 Task: Add Radius Tour Travel Brush to the cart.
Action: Mouse moved to (687, 257)
Screenshot: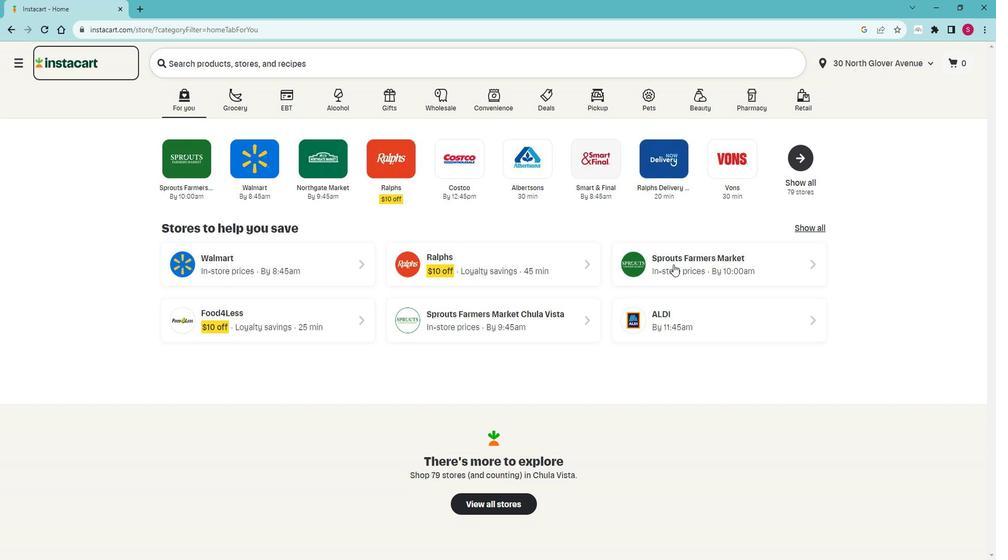 
Action: Mouse pressed left at (687, 257)
Screenshot: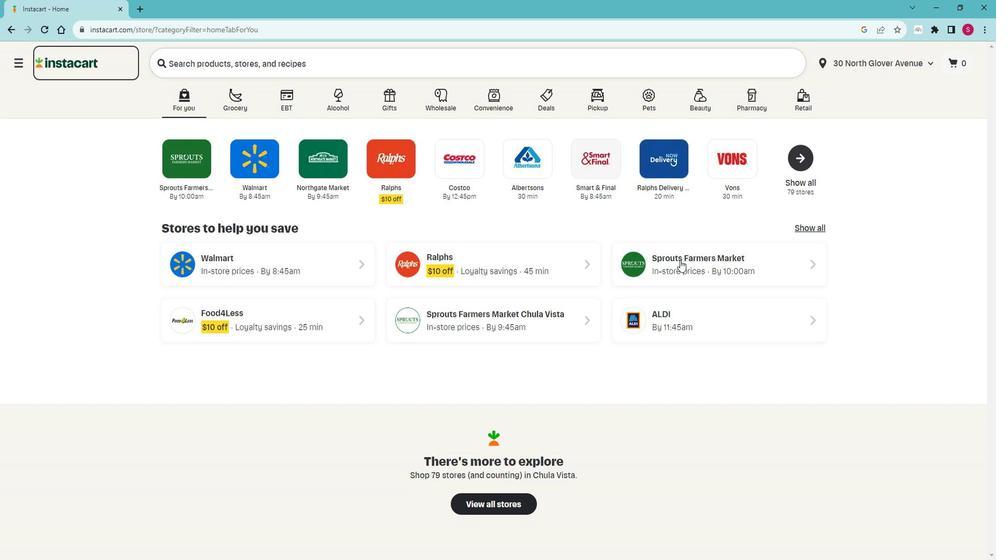 
Action: Mouse moved to (107, 369)
Screenshot: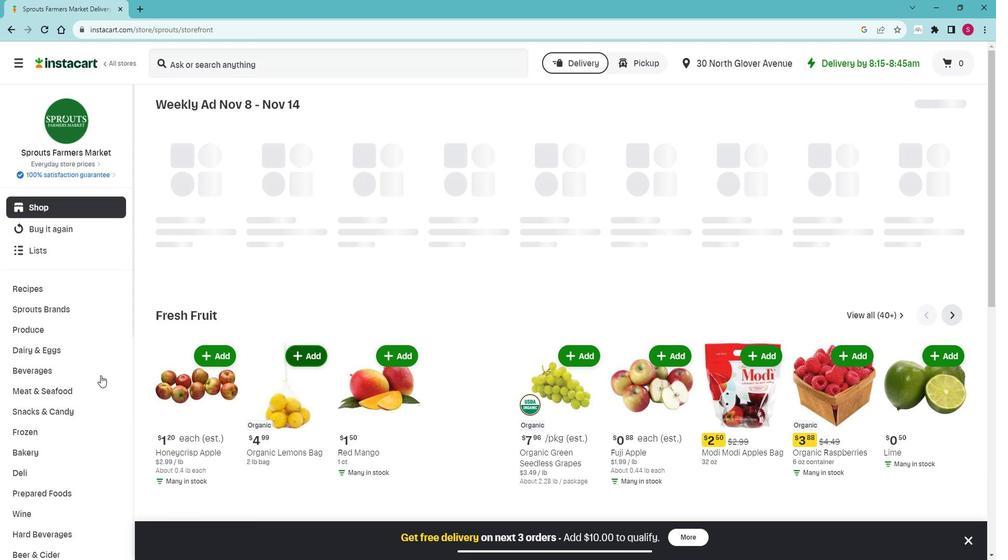 
Action: Mouse scrolled (107, 368) with delta (0, 0)
Screenshot: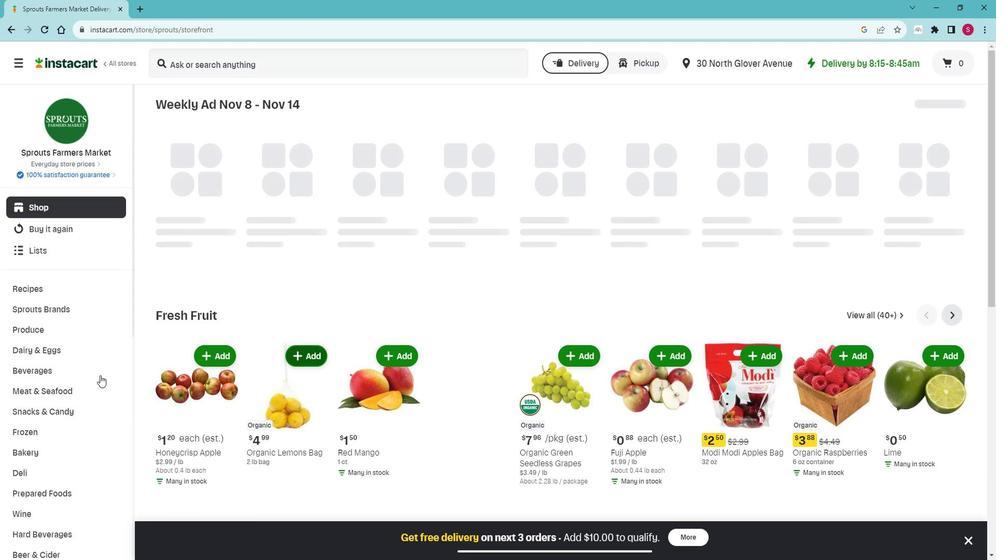 
Action: Mouse moved to (98, 367)
Screenshot: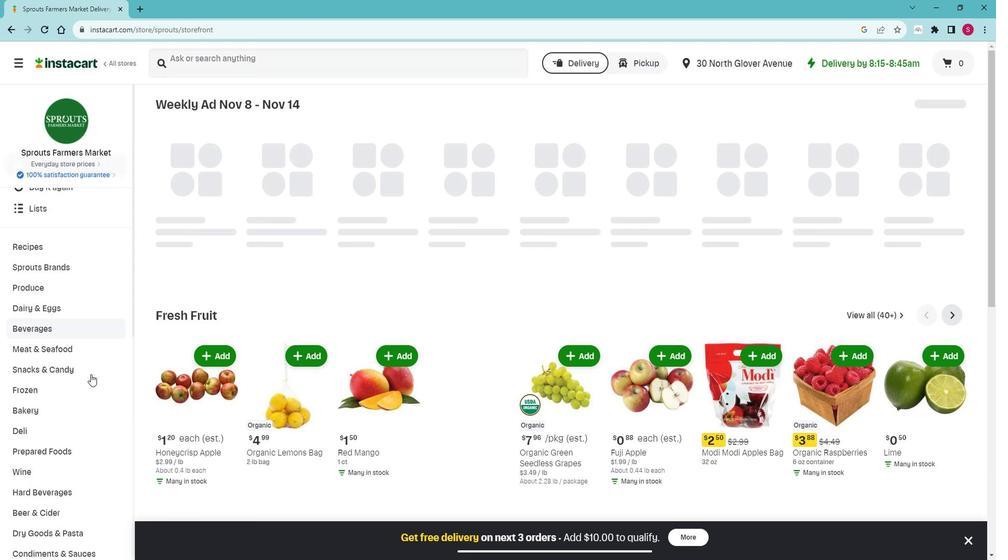 
Action: Mouse scrolled (98, 367) with delta (0, 0)
Screenshot: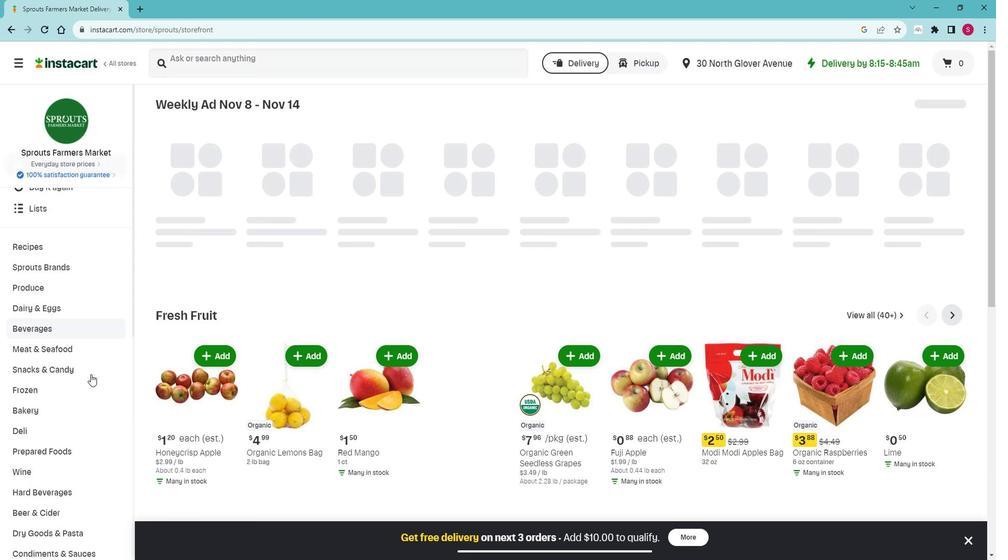 
Action: Mouse moved to (93, 367)
Screenshot: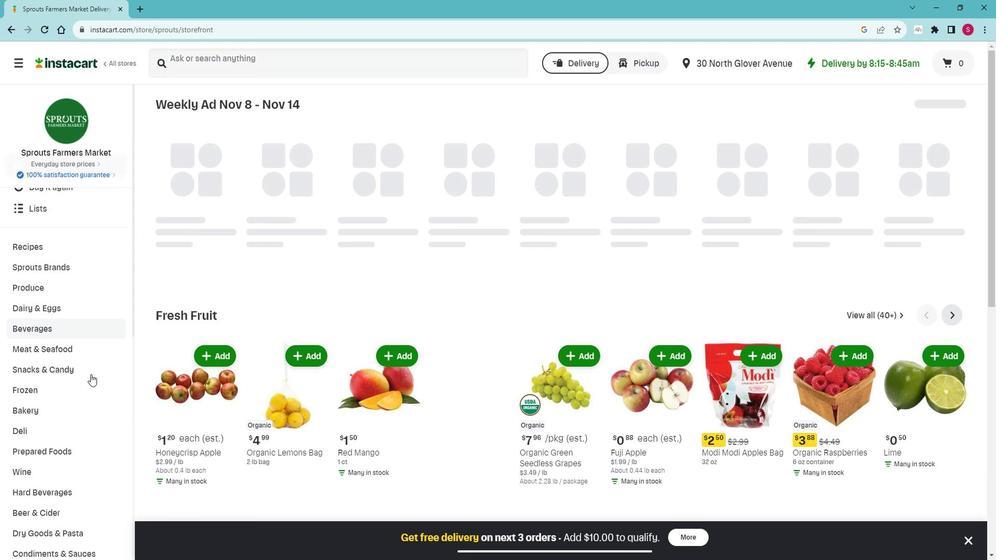 
Action: Mouse scrolled (93, 367) with delta (0, 0)
Screenshot: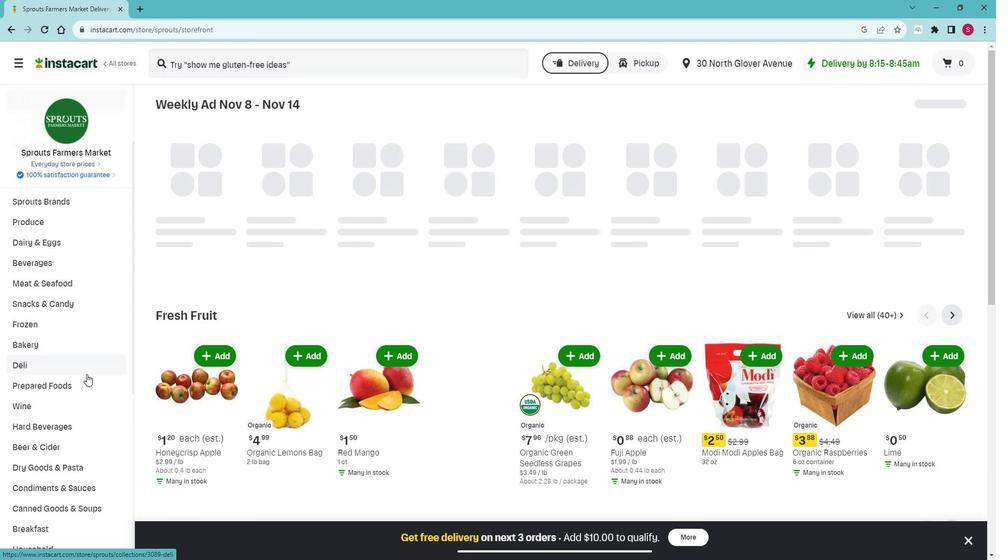 
Action: Mouse scrolled (93, 367) with delta (0, 0)
Screenshot: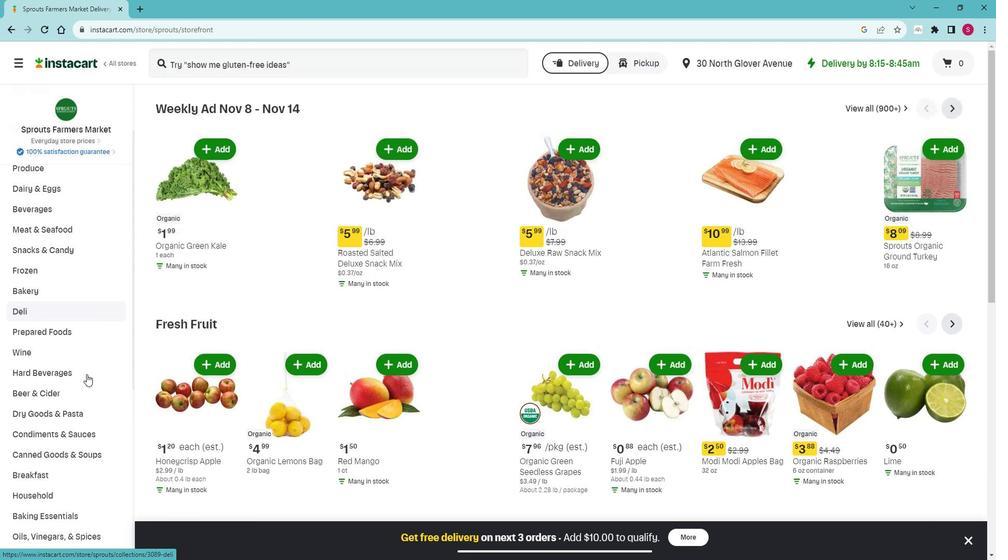 
Action: Mouse moved to (88, 362)
Screenshot: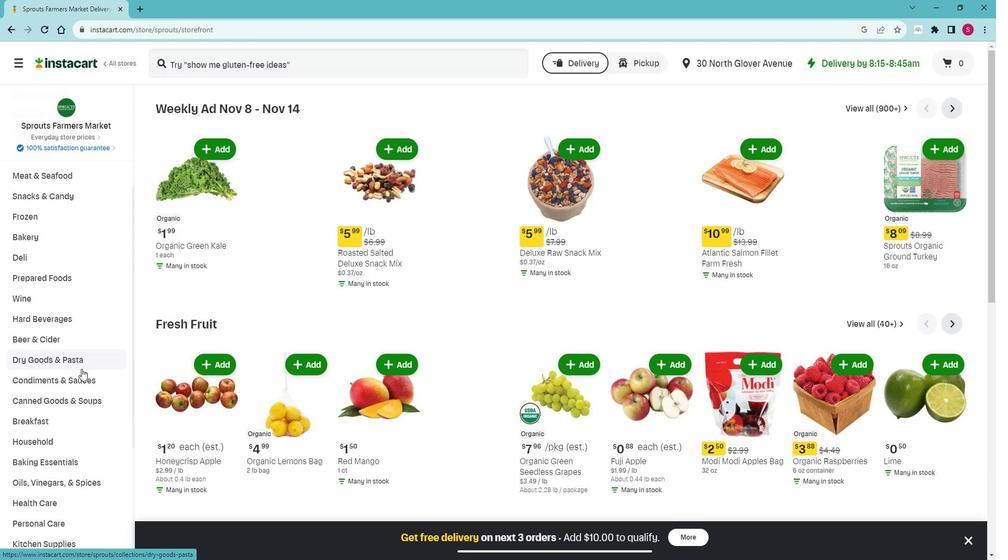 
Action: Mouse scrolled (88, 361) with delta (0, 0)
Screenshot: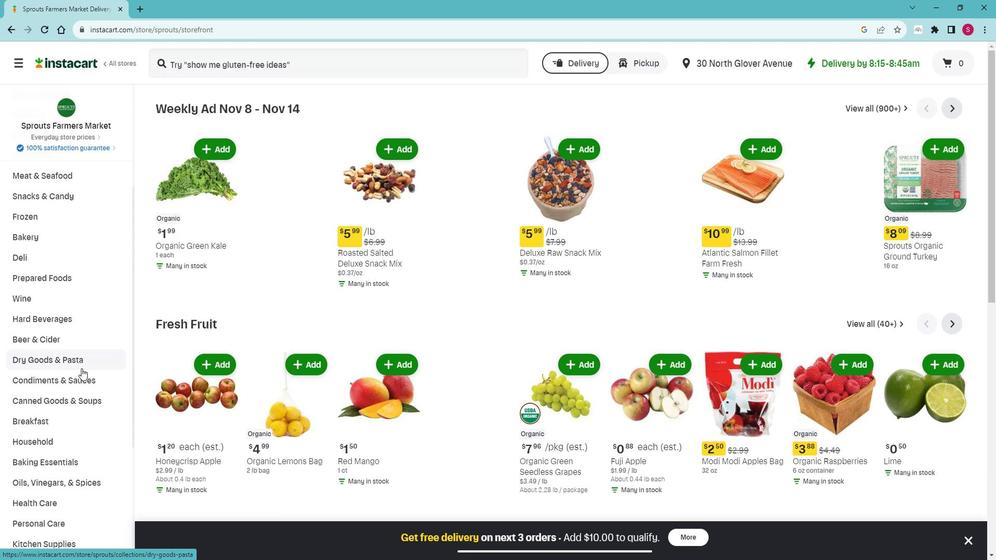 
Action: Mouse moved to (88, 362)
Screenshot: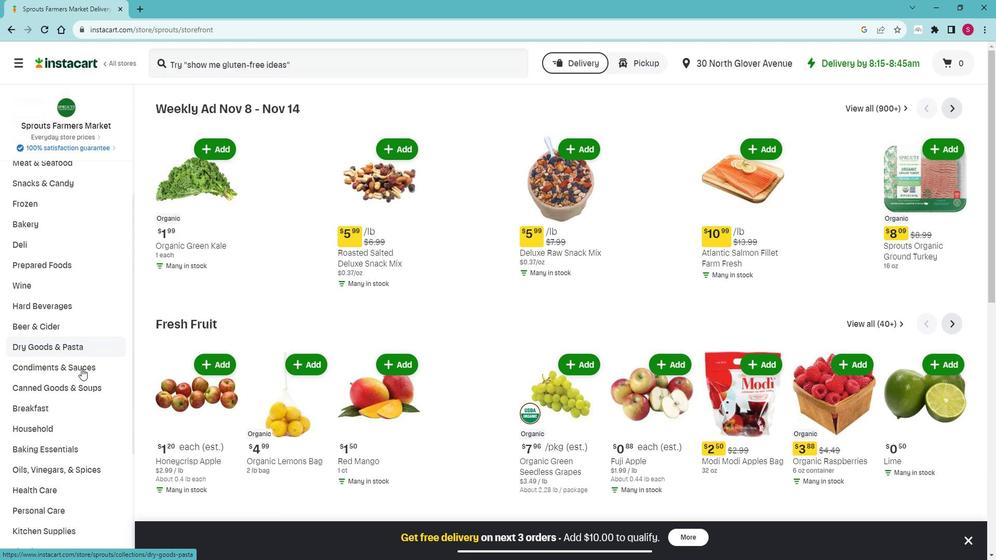 
Action: Mouse scrolled (88, 361) with delta (0, 0)
Screenshot: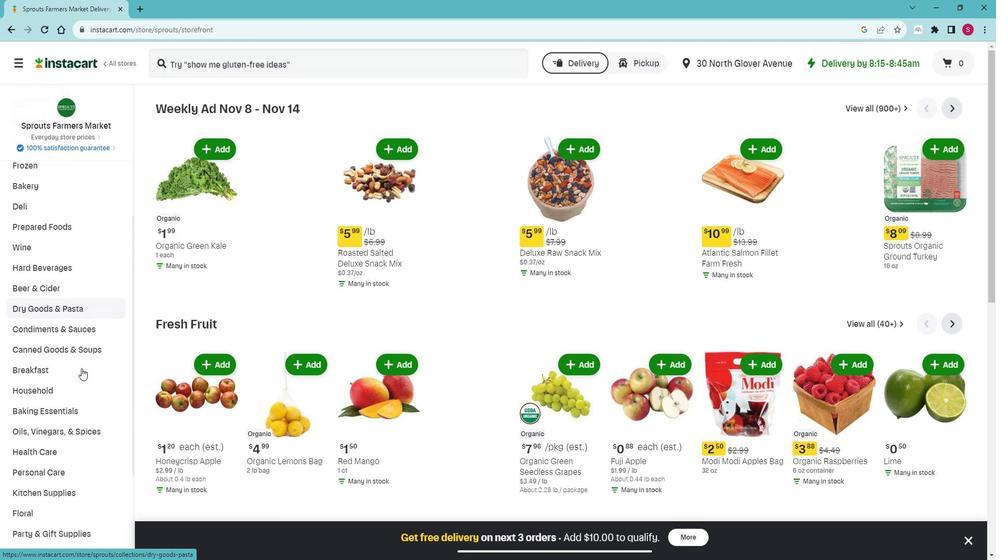 
Action: Mouse moved to (68, 405)
Screenshot: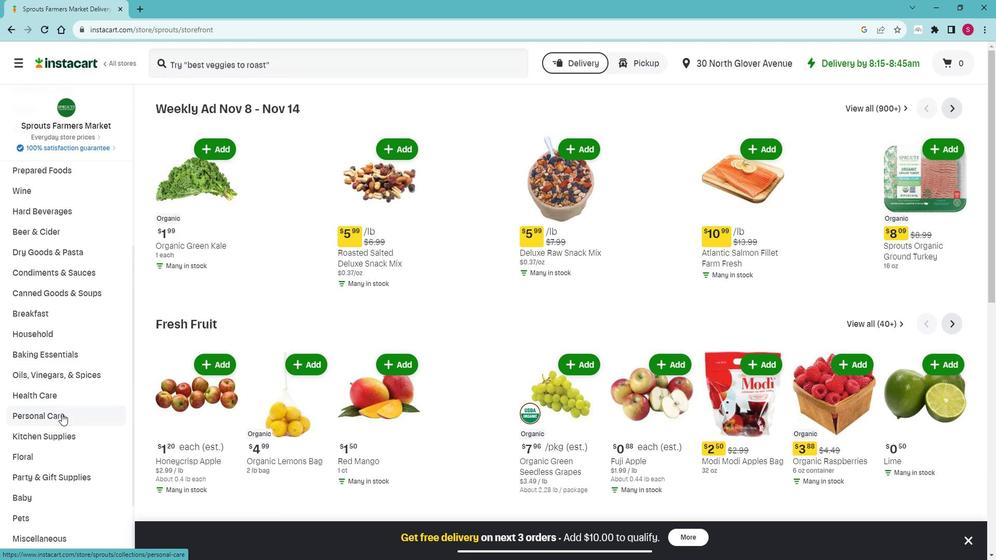 
Action: Mouse pressed left at (68, 405)
Screenshot: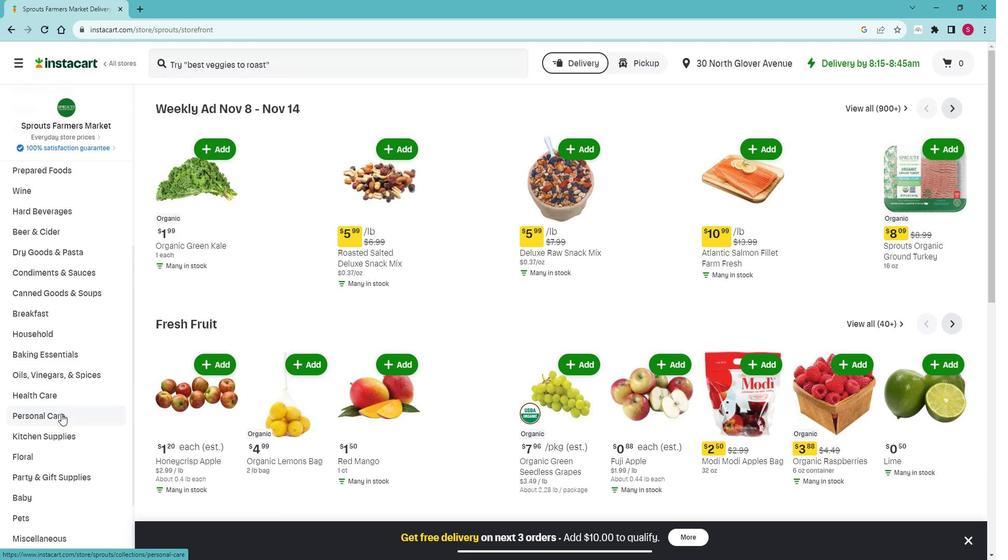 
Action: Mouse moved to (66, 410)
Screenshot: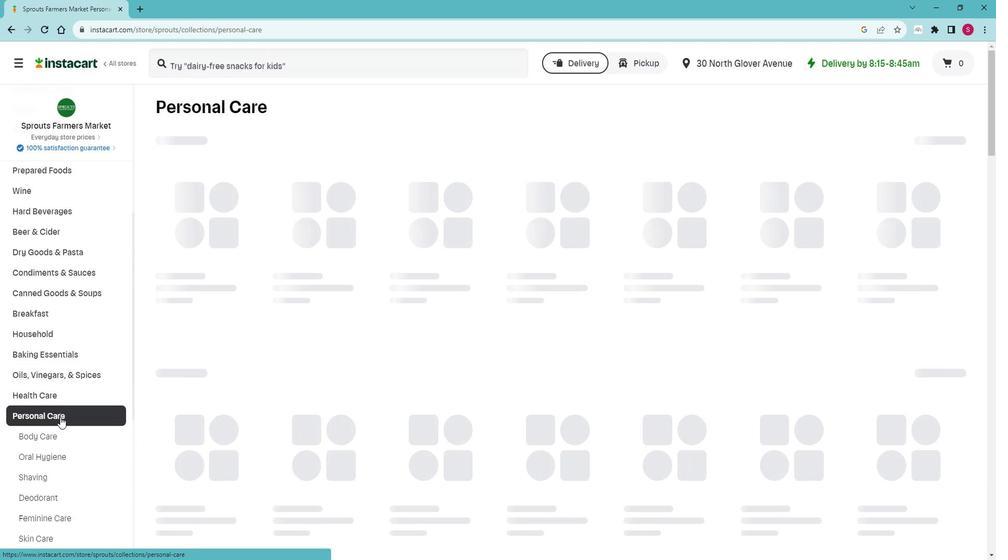
Action: Mouse scrolled (66, 409) with delta (0, 0)
Screenshot: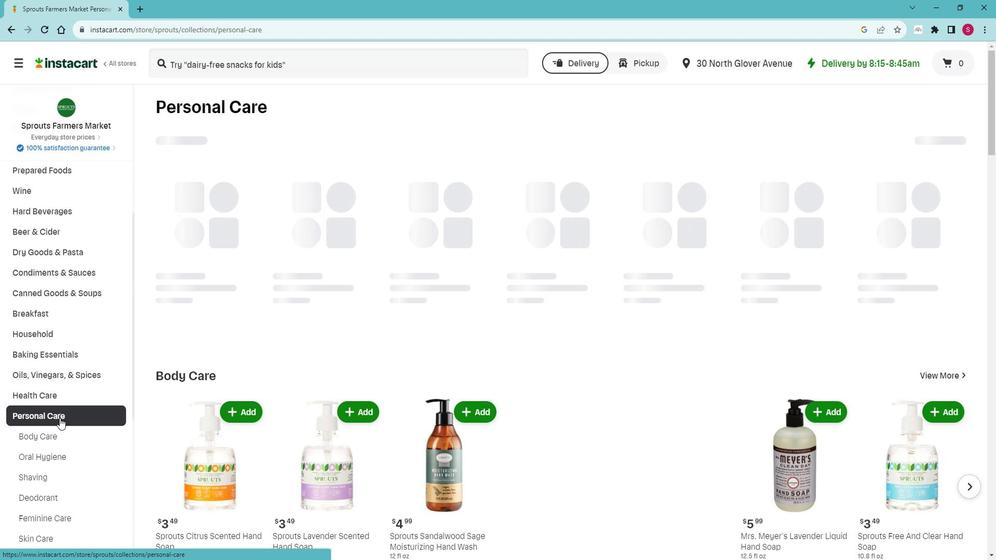 
Action: Mouse moved to (79, 397)
Screenshot: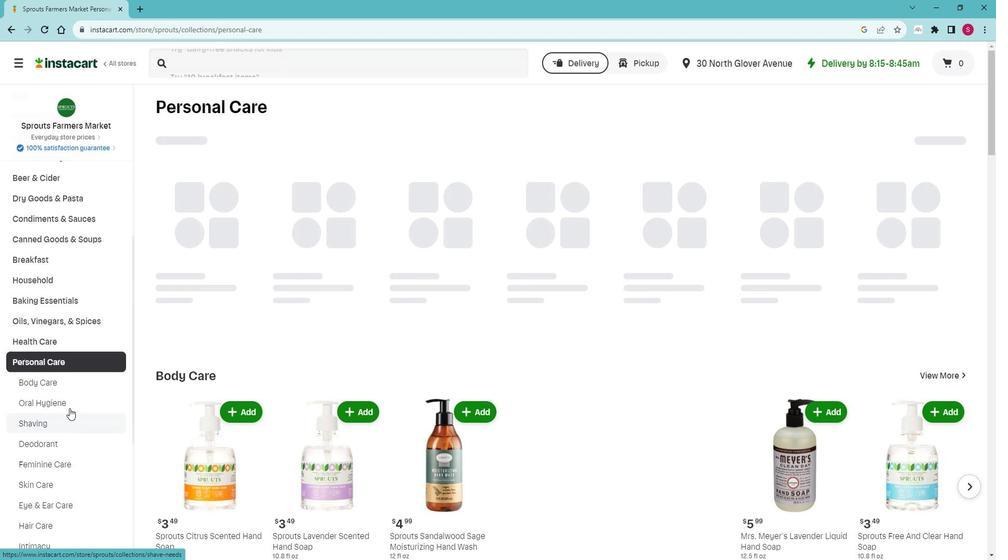 
Action: Mouse pressed left at (79, 397)
Screenshot: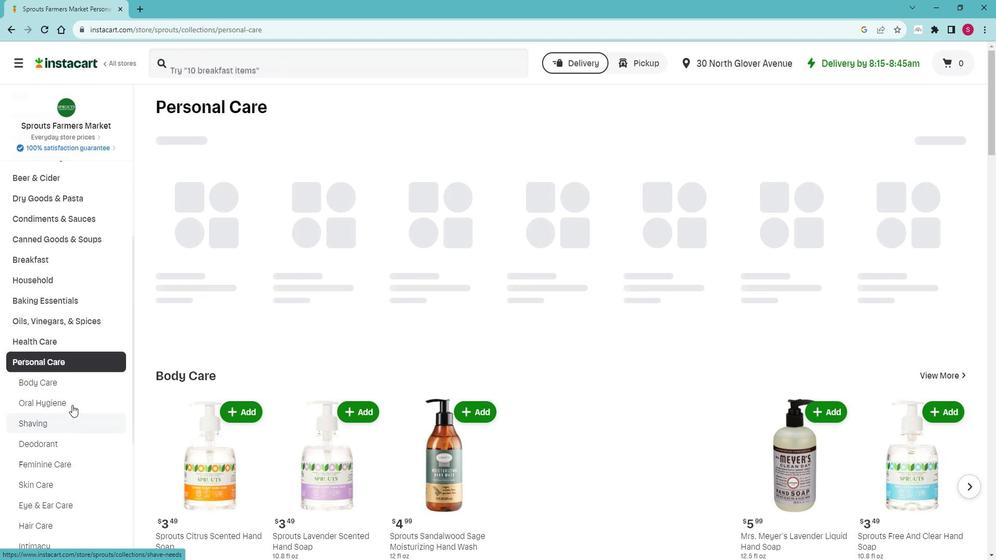 
Action: Mouse moved to (229, 146)
Screenshot: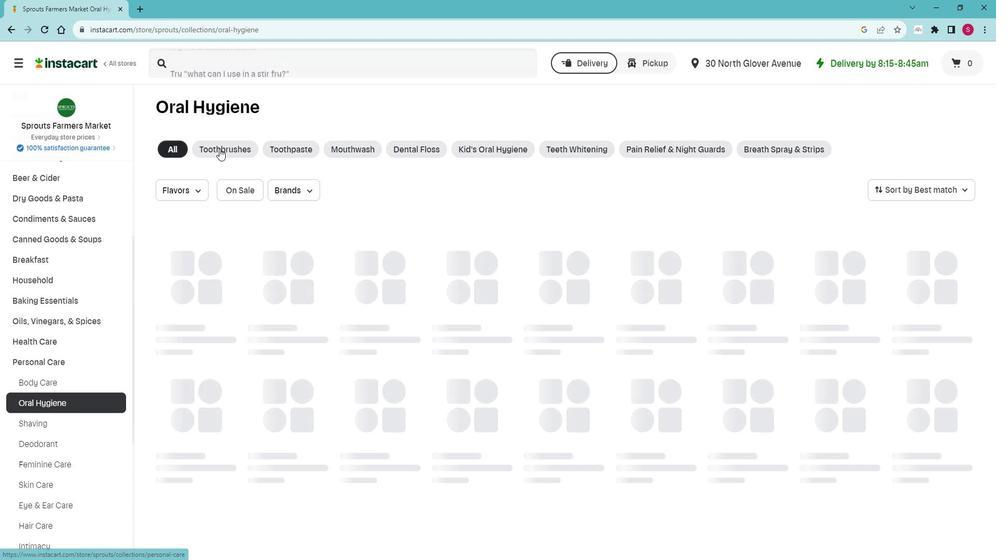 
Action: Mouse pressed left at (229, 146)
Screenshot: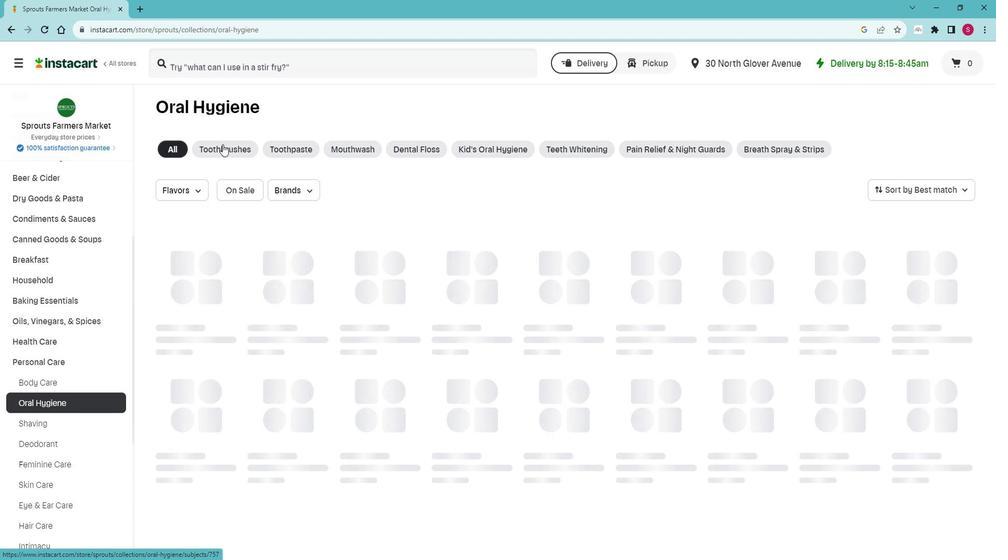 
Action: Mouse moved to (272, 67)
Screenshot: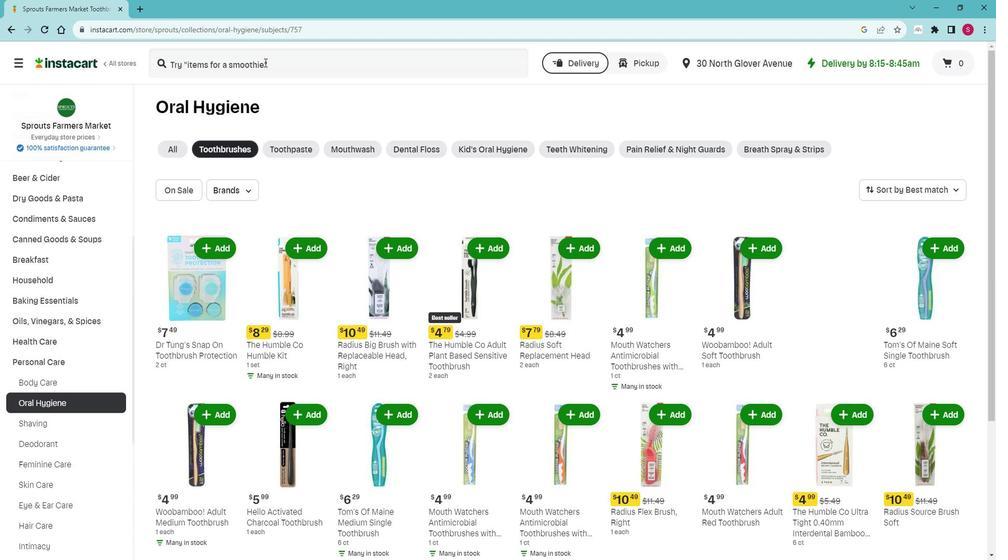 
Action: Mouse pressed left at (272, 67)
Screenshot: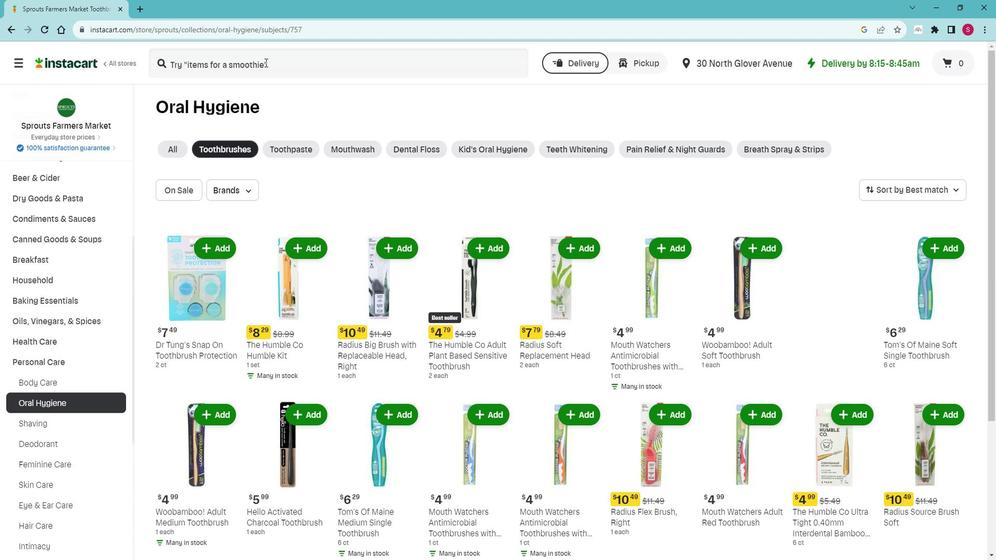 
Action: Key pressed <Key.shift>Radius<Key.space><Key.shift>Tour<Key.space><Key.shift>Travel<Key.space><Key.shift>Brush<Key.space><Key.enter>
Screenshot: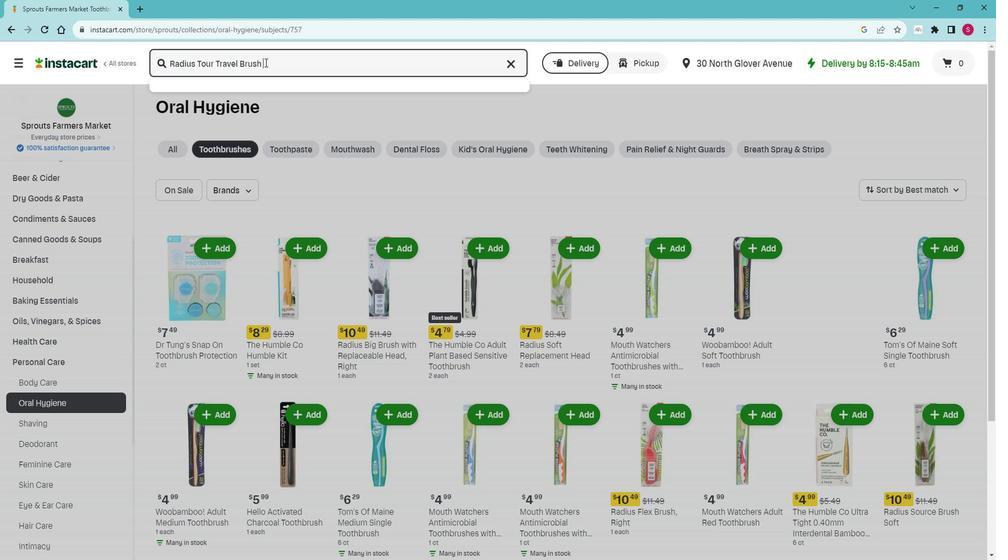 
Action: Mouse moved to (287, 148)
Screenshot: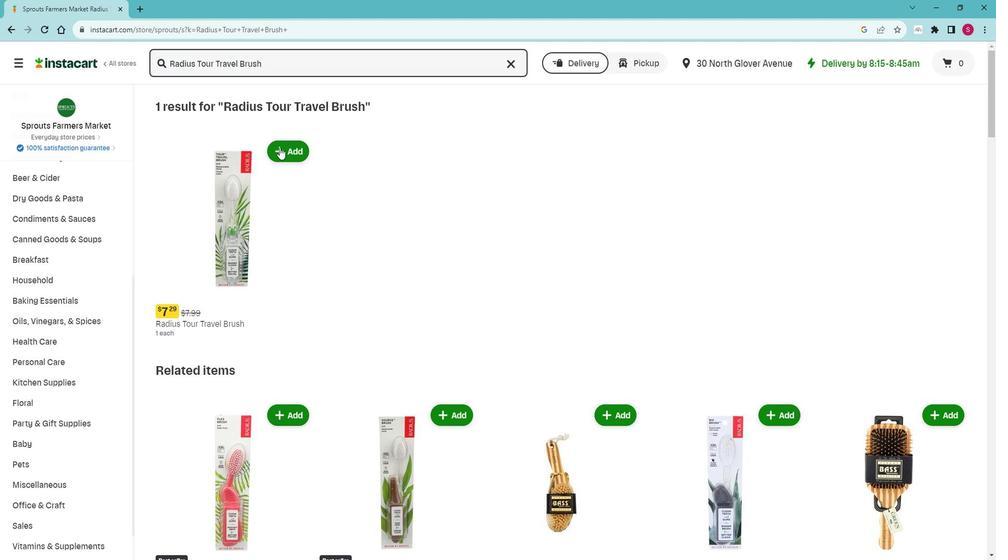 
Action: Mouse pressed left at (287, 148)
Screenshot: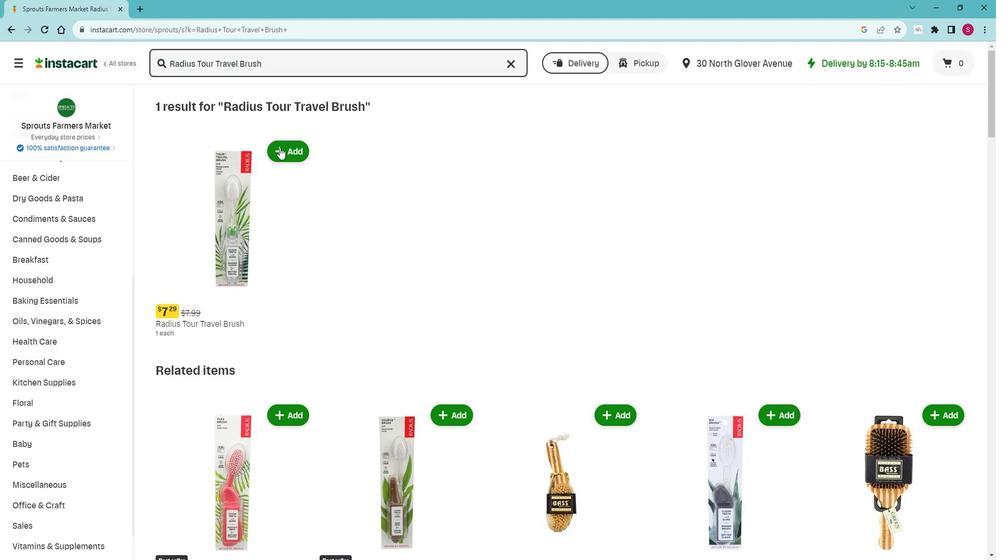 
Action: Mouse moved to (454, 153)
Screenshot: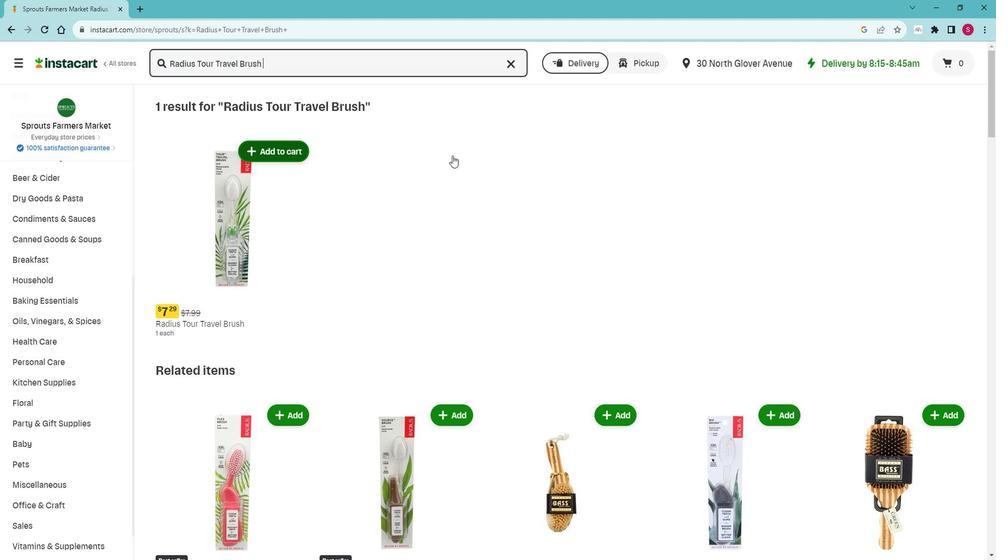 
